 Task: Set up a reminder for the stock market analysis.
Action: Mouse pressed left at (85, 124)
Screenshot: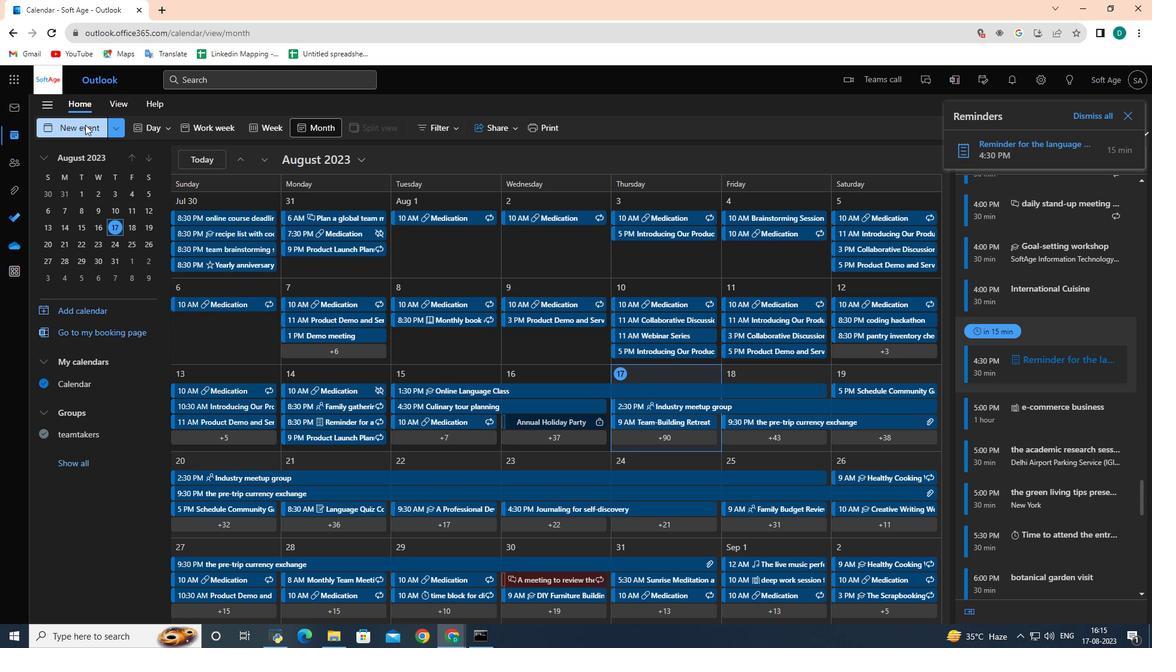
Action: Mouse moved to (339, 202)
Screenshot: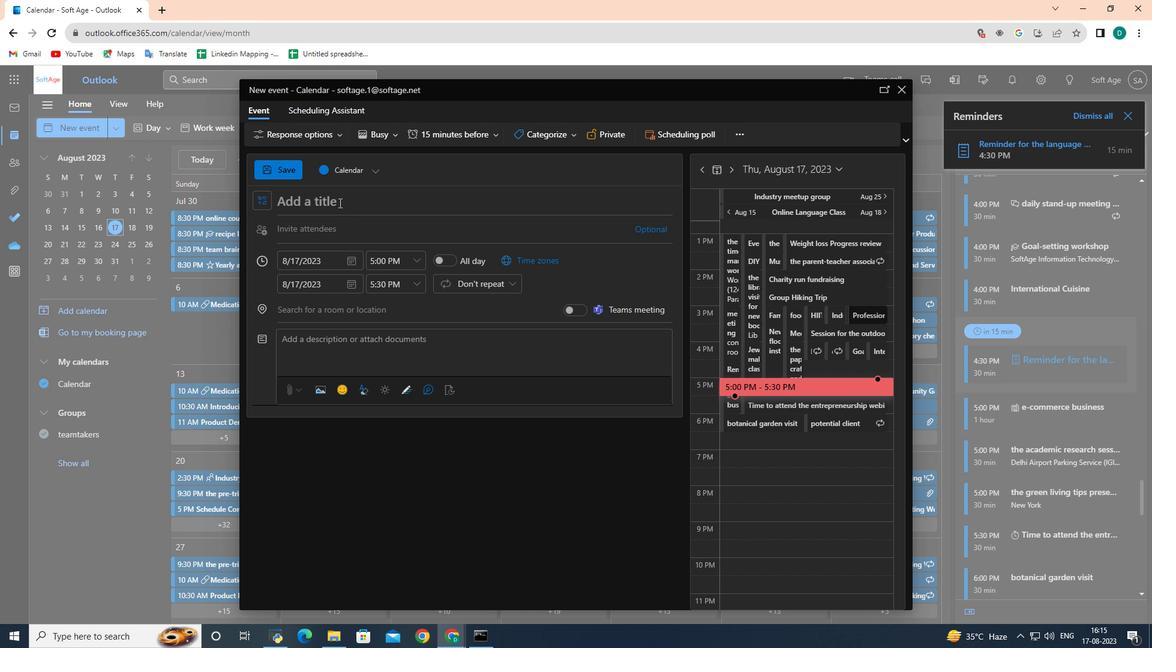 
Action: Mouse pressed left at (339, 202)
Screenshot: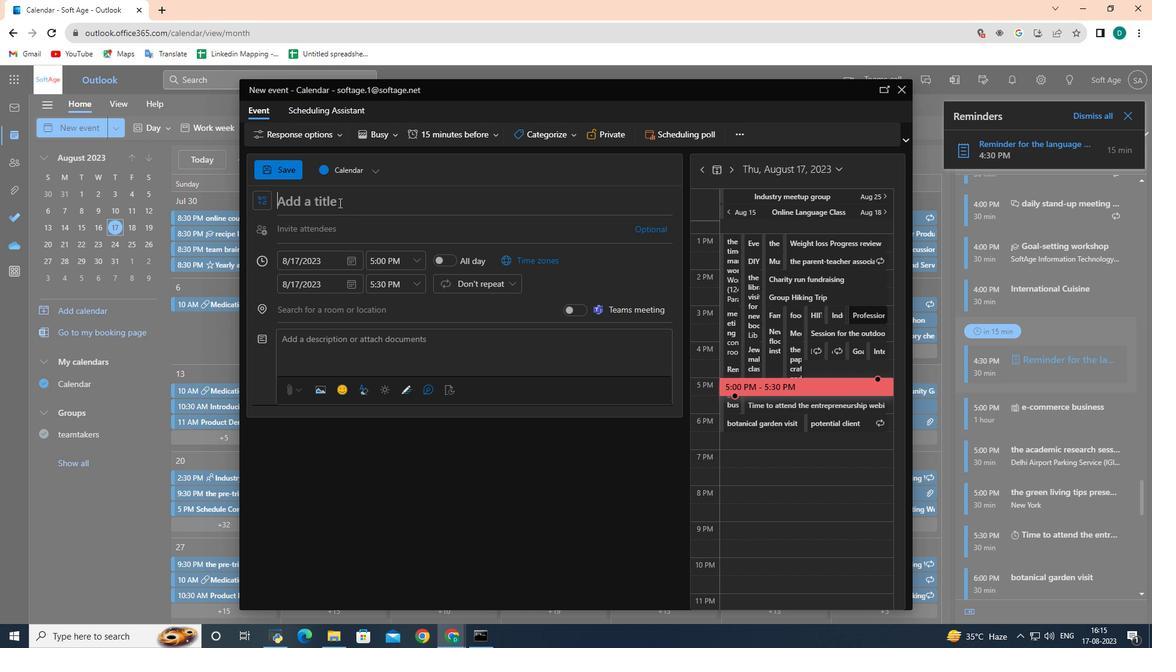 
Action: Key pressed <Key.shift>Time<Key.space><Key.shift>Tracking<Key.space><Key.shift><Key.shift><Key.shift><Key.shift><Key.shift><Key.shift><Key.shift><Key.shift><Key.shift><Key.shift><Key.shift><Key.shift><Key.shift><Key.shift><Key.shift><Key.shift><Key.shift><Key.shift><Key.shift><Key.shift><Key.shift><Key.shift><Key.shift><Key.shift>Analysis
Screenshot: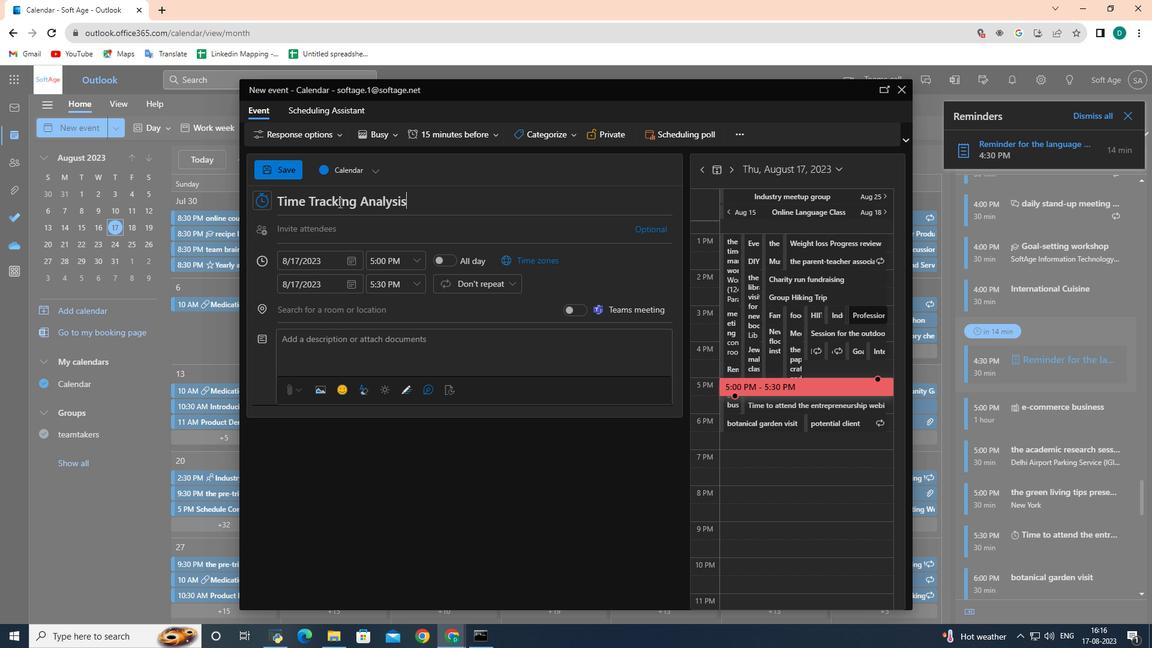 
Action: Mouse moved to (341, 263)
Screenshot: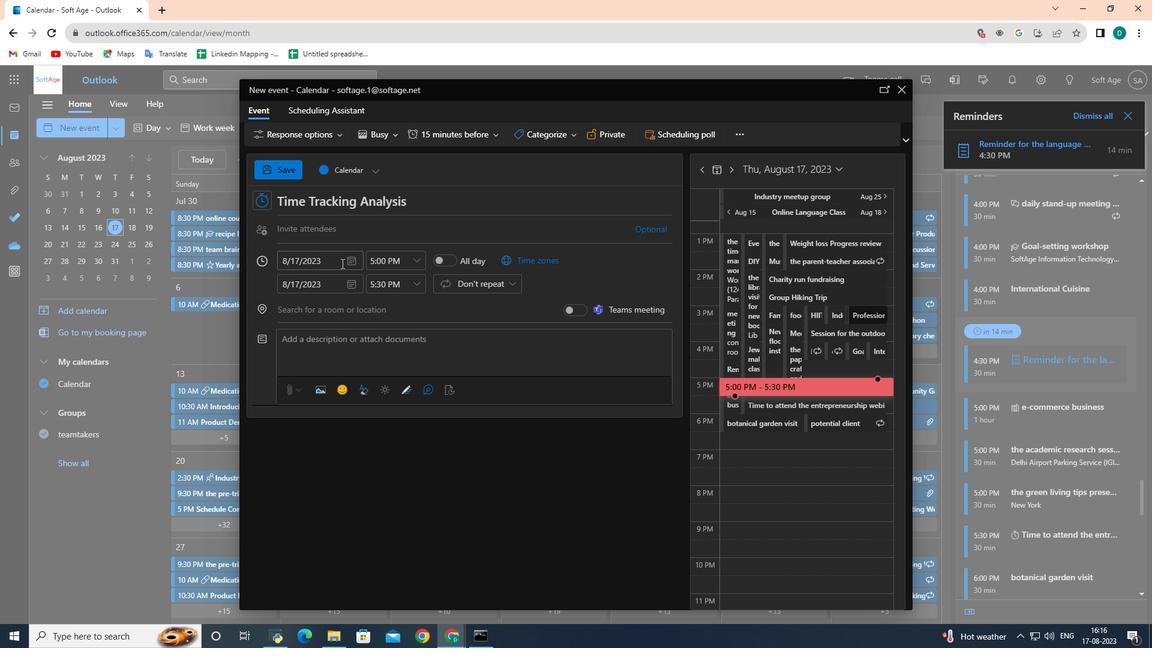 
Action: Mouse pressed left at (341, 263)
Screenshot: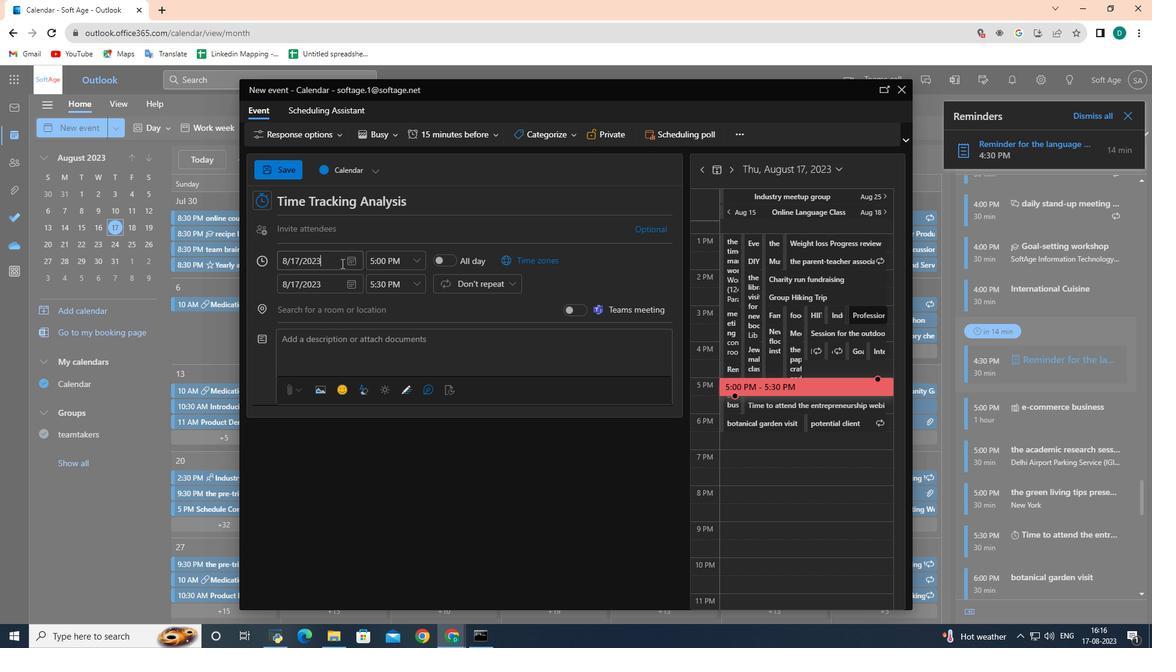 
Action: Mouse moved to (359, 368)
Screenshot: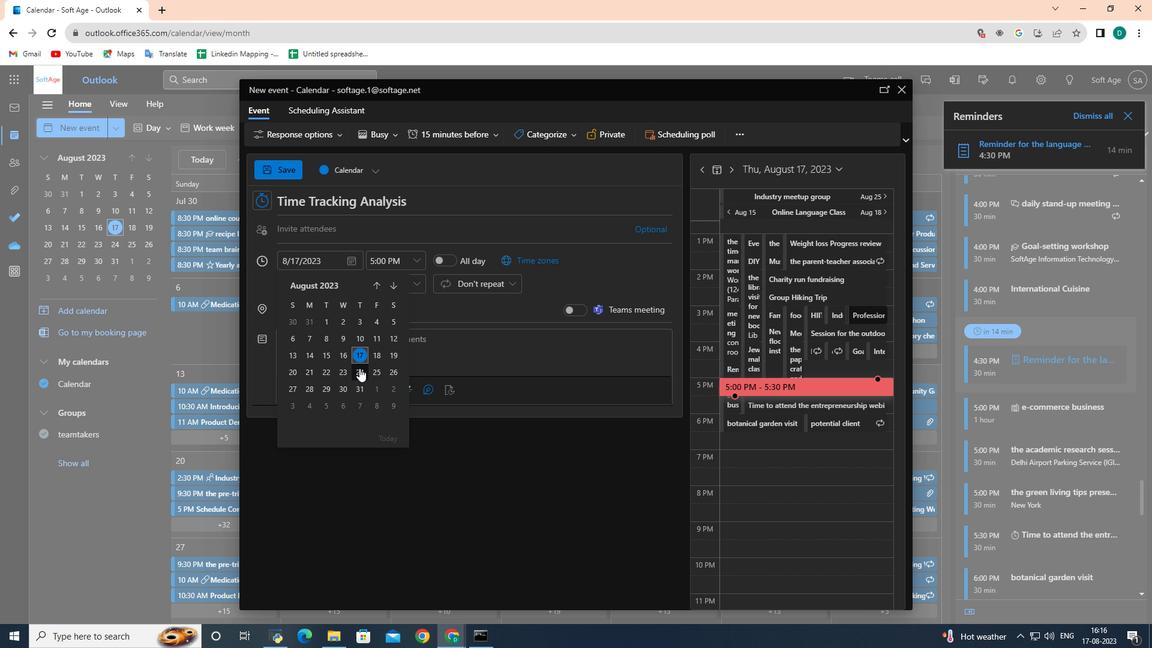 
Action: Mouse pressed left at (359, 368)
Screenshot: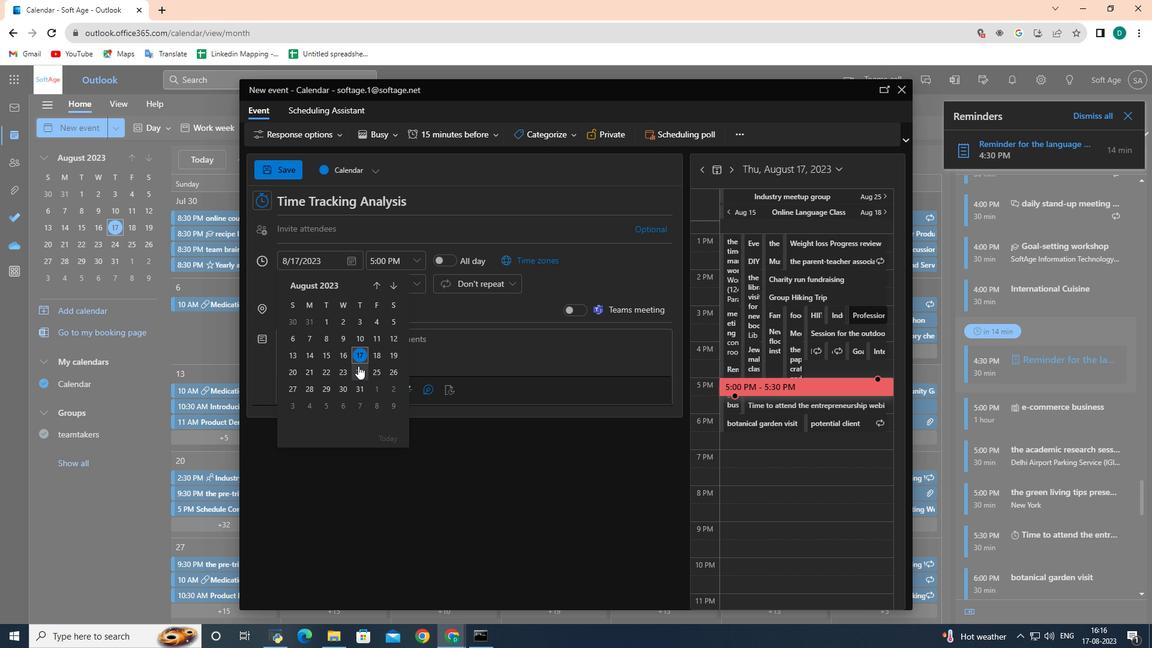 
Action: Mouse moved to (407, 262)
Screenshot: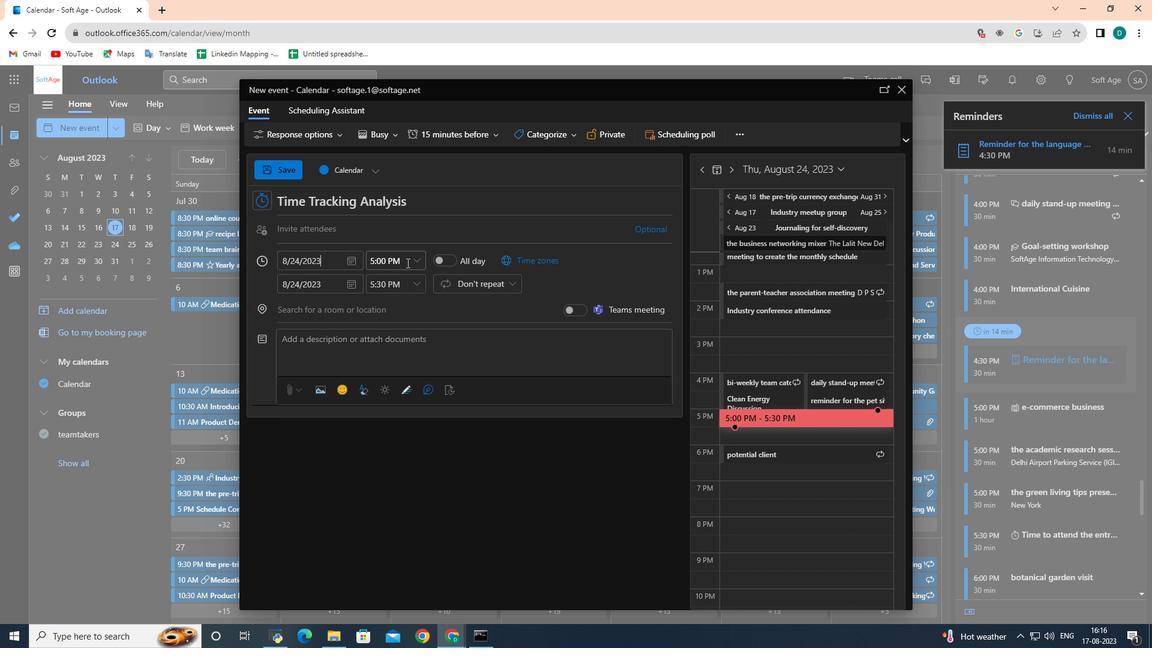 
Action: Mouse pressed left at (407, 262)
Screenshot: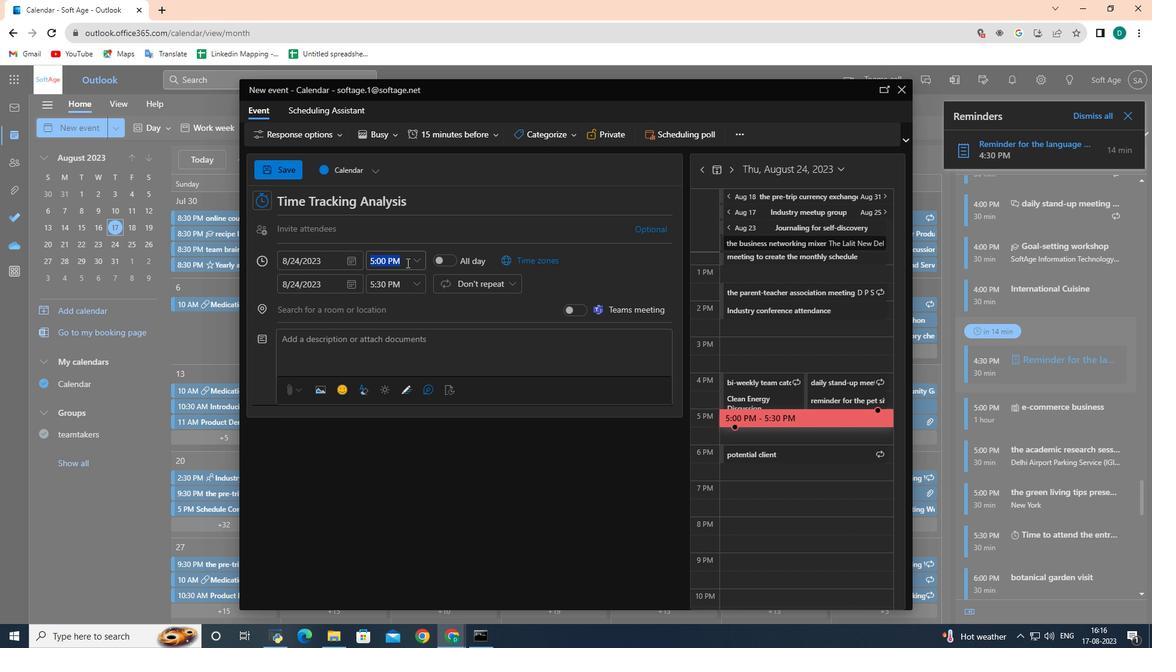 
Action: Mouse moved to (414, 265)
Screenshot: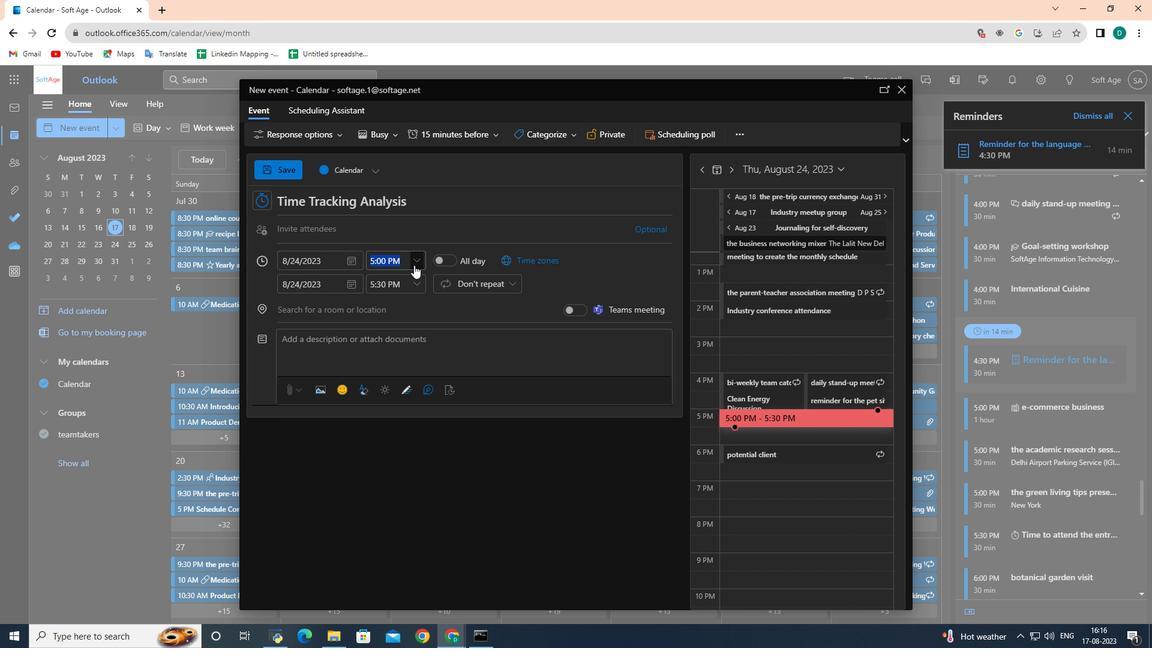 
Action: Mouse pressed left at (414, 265)
Screenshot: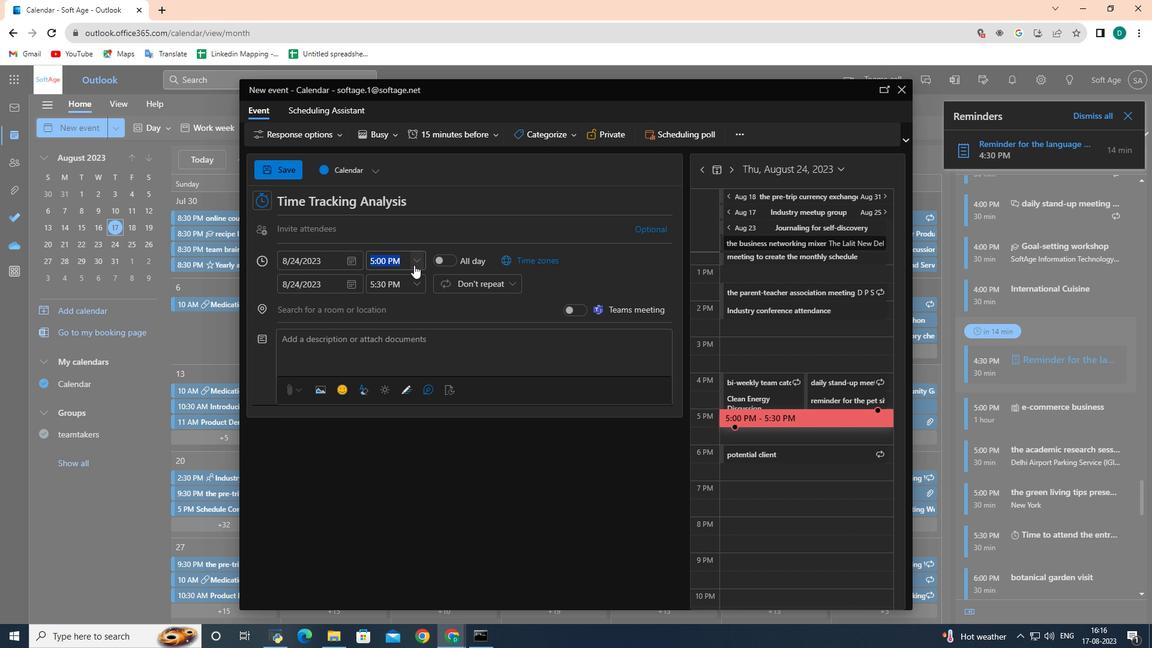 
Action: Mouse moved to (396, 347)
Screenshot: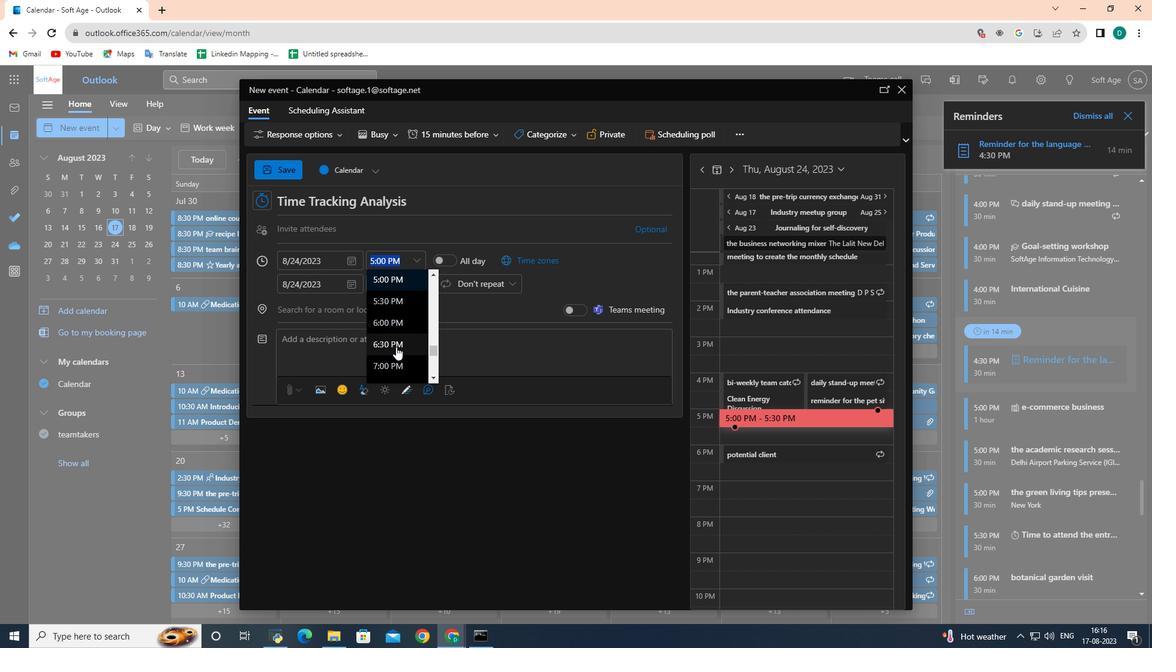 
Action: Mouse pressed left at (396, 347)
Screenshot: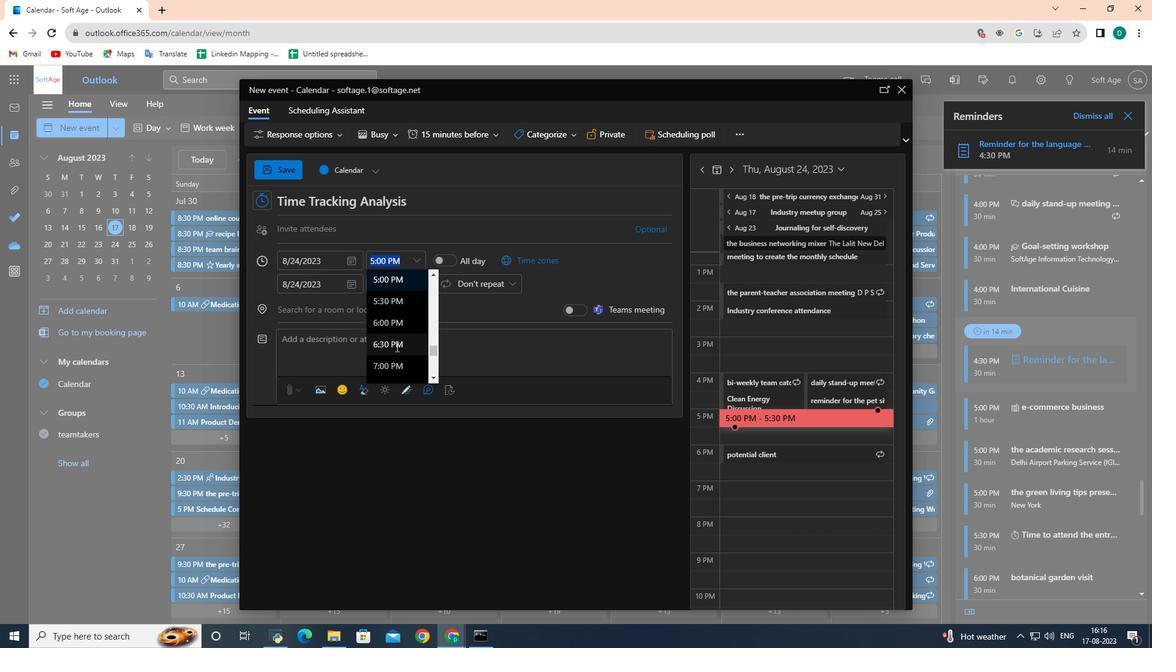 
Action: Mouse moved to (413, 285)
Screenshot: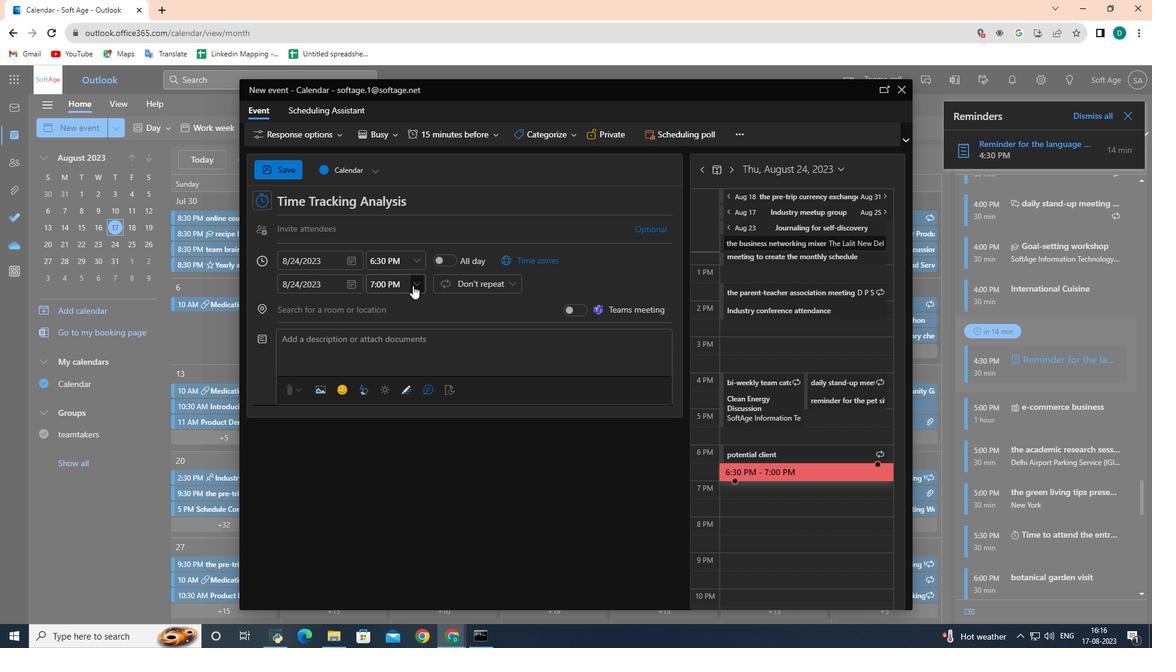 
Action: Mouse pressed left at (413, 285)
Screenshot: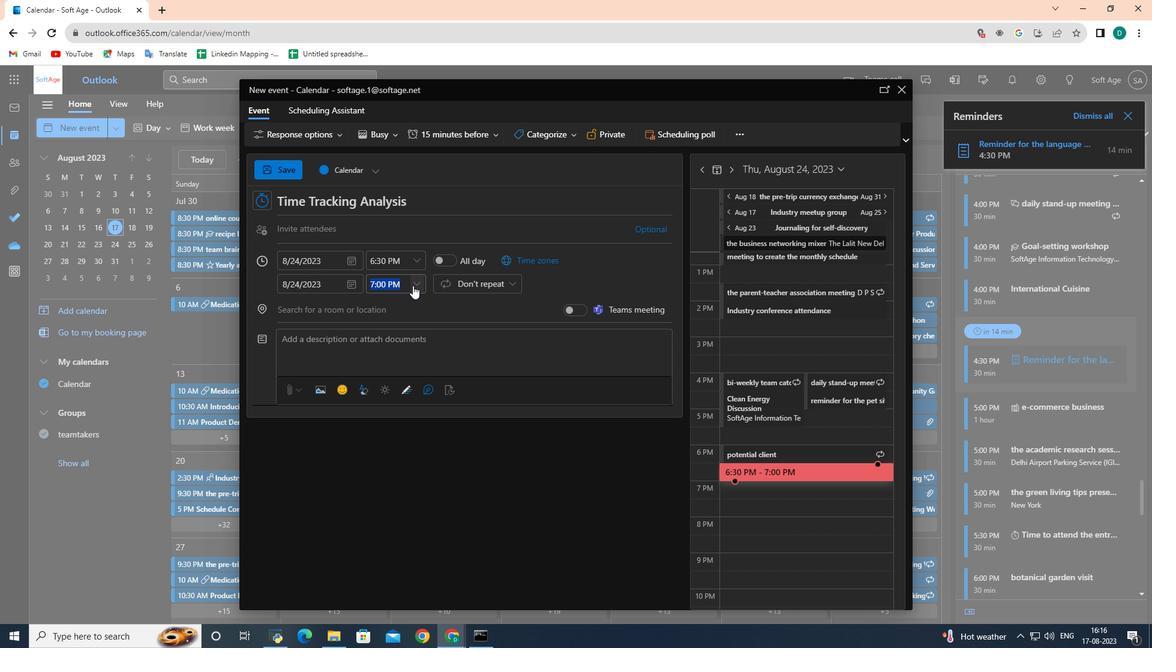 
Action: Mouse moved to (401, 350)
Screenshot: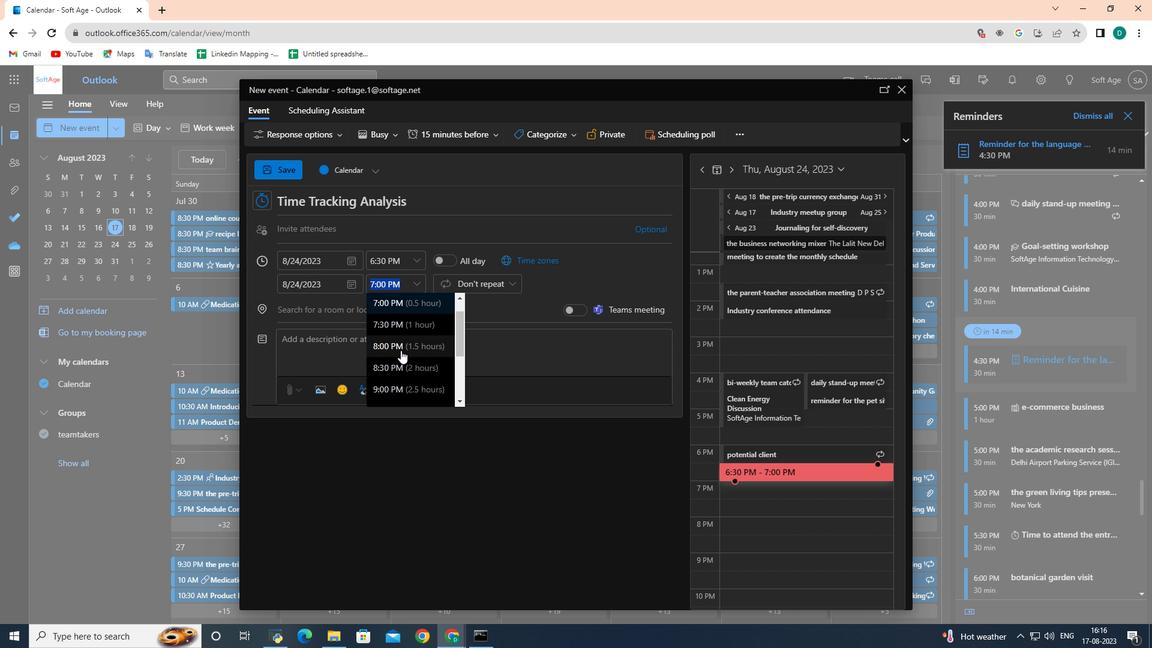 
Action: Mouse pressed left at (401, 350)
Screenshot: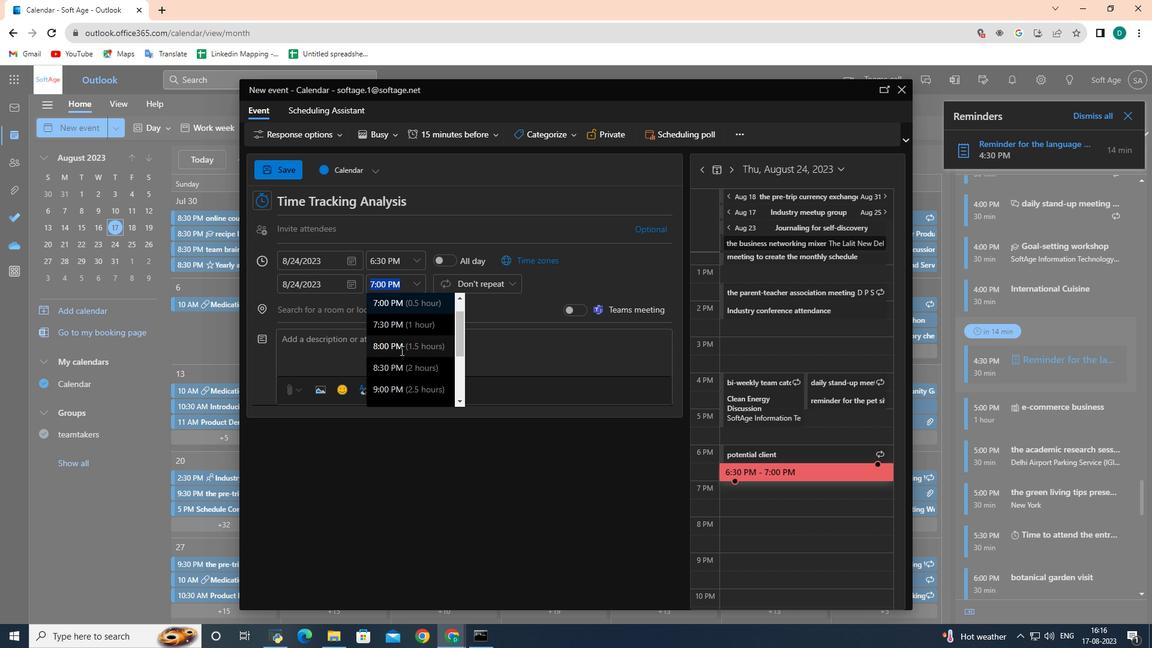 
Action: Mouse moved to (402, 355)
Screenshot: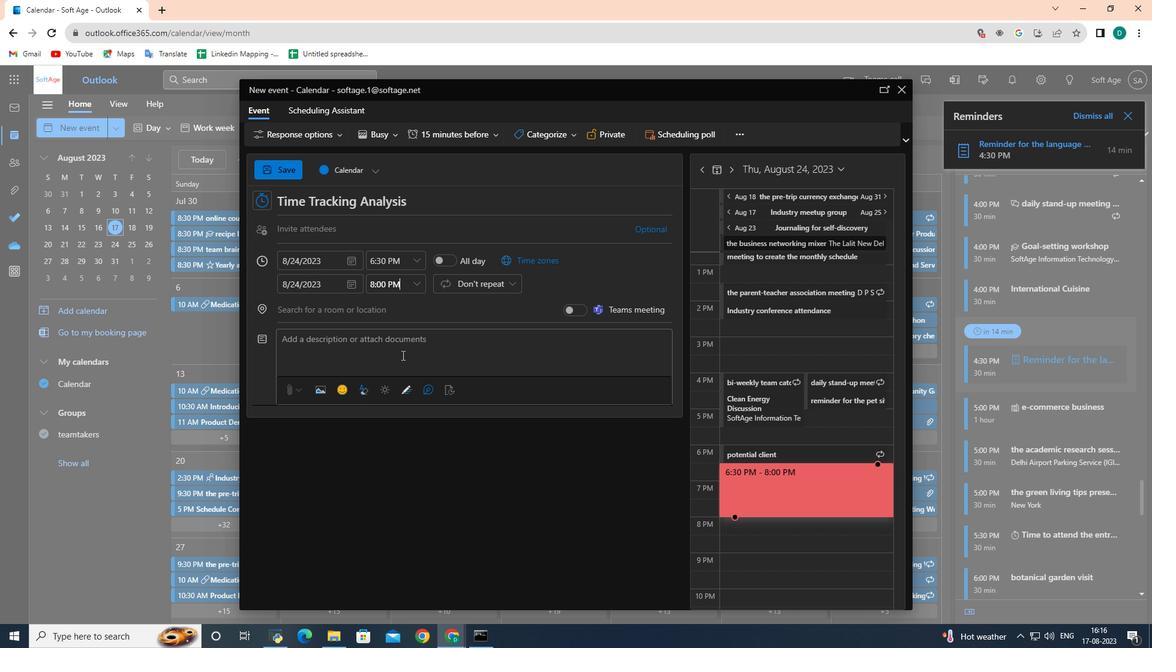 
Action: Mouse pressed left at (402, 355)
Screenshot: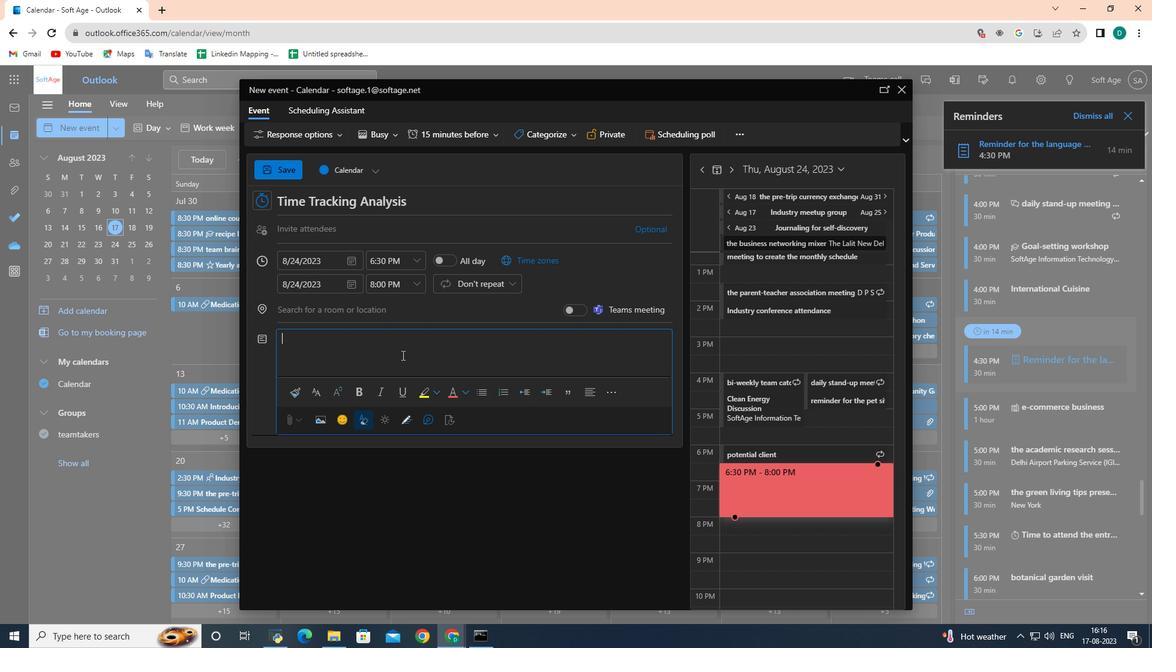 
Action: Key pressed <Key.shift>Analyze<Key.space>time<Key.space>tracking<Key.space>data<Key.space>toidentify<Key.space>trends<Key.space>and<Key.space>insights
Screenshot: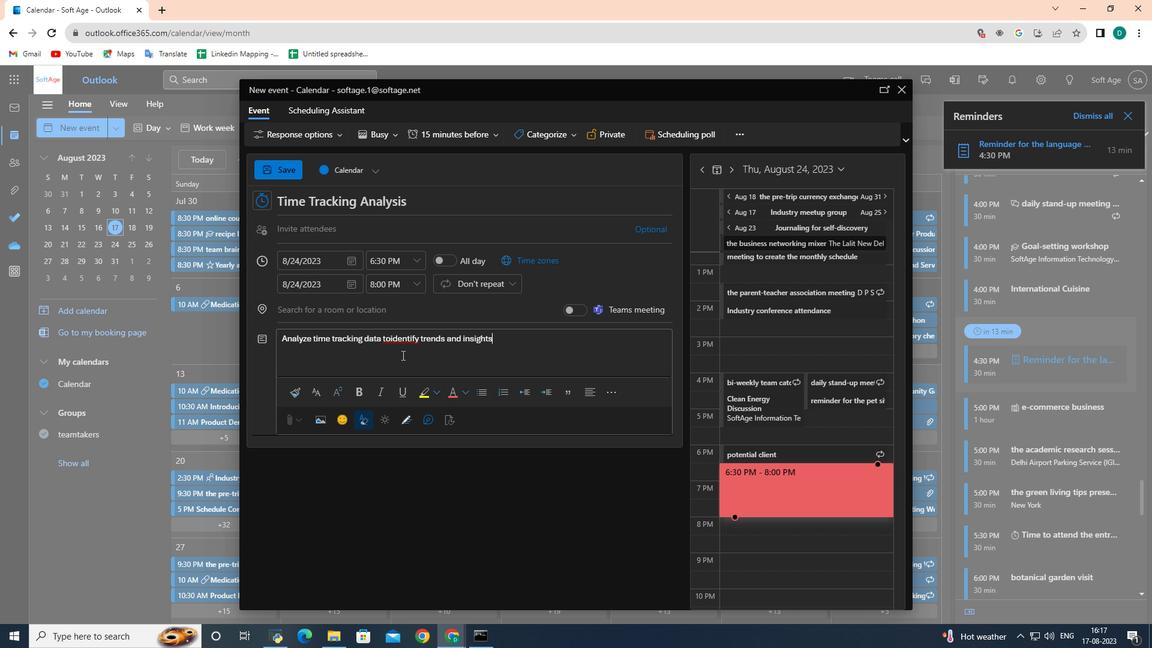 
Action: Mouse moved to (390, 342)
Screenshot: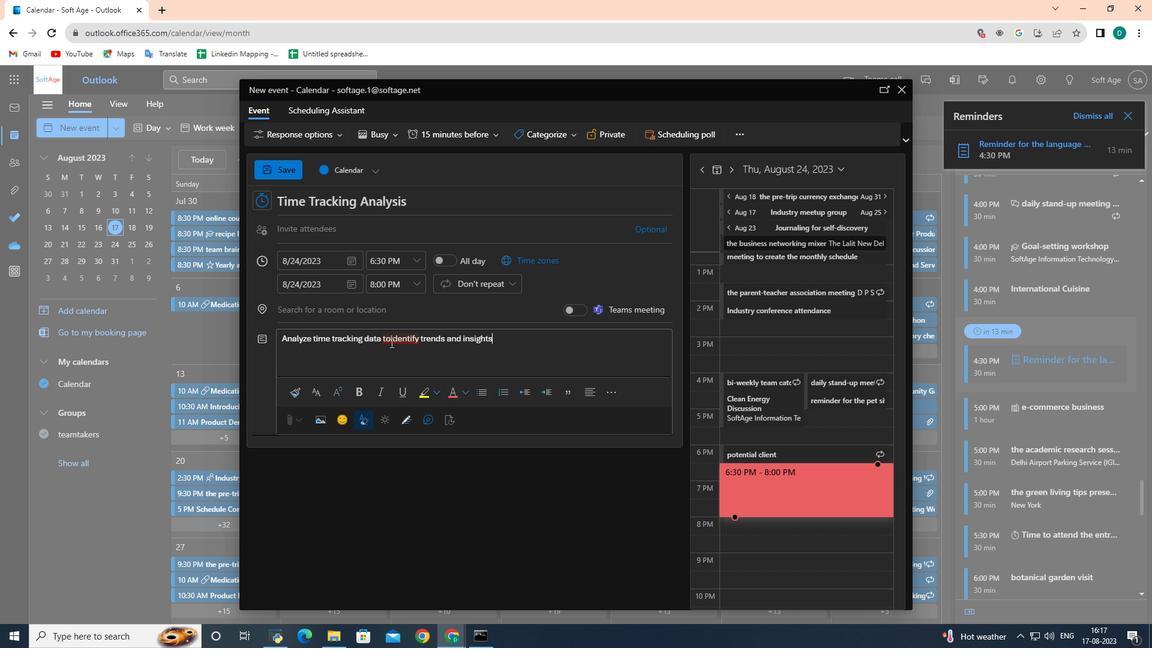 
Action: Mouse pressed left at (390, 342)
Screenshot: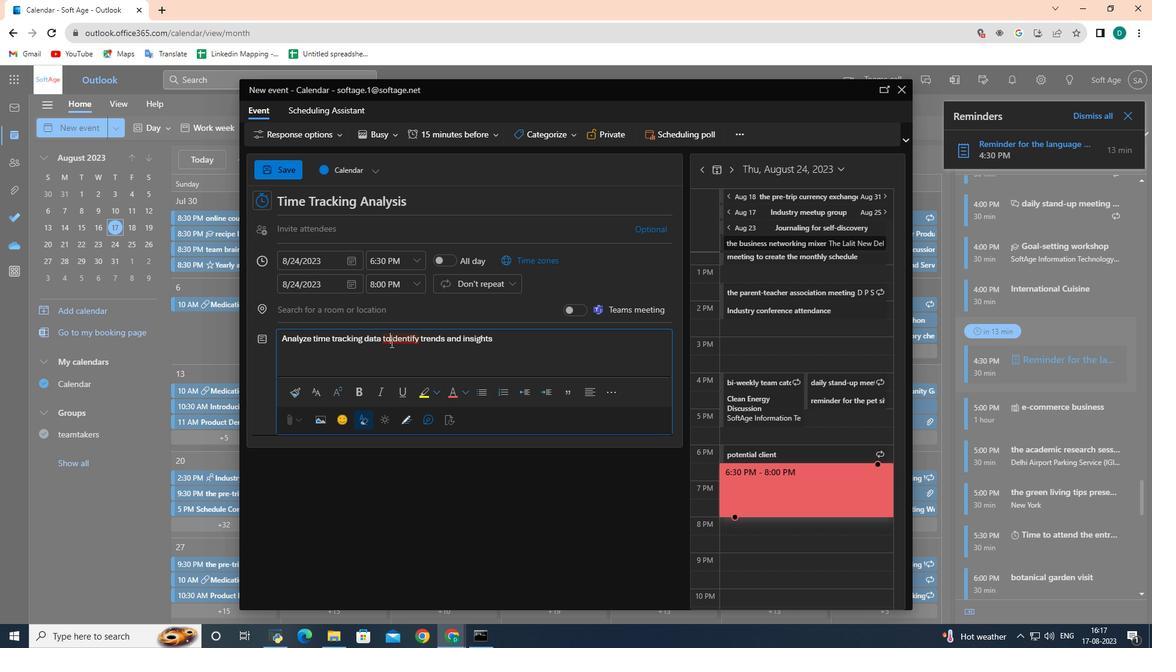 
Action: Key pressed <Key.space>
Screenshot: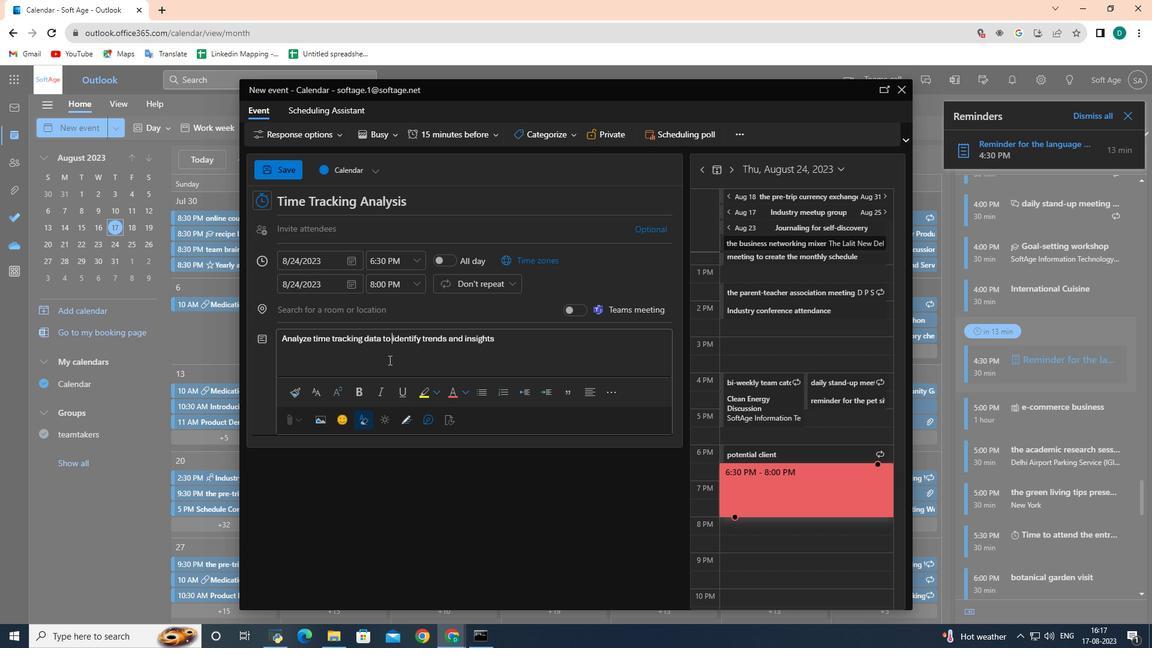
Action: Mouse moved to (491, 134)
Screenshot: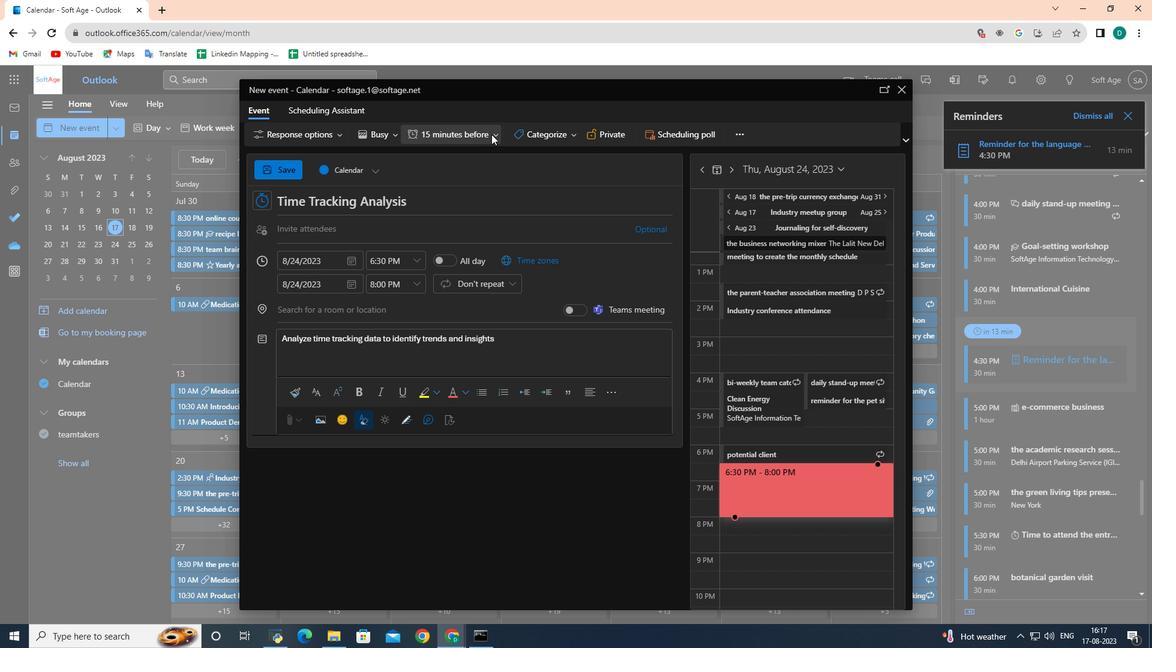 
Action: Mouse pressed left at (491, 134)
Screenshot: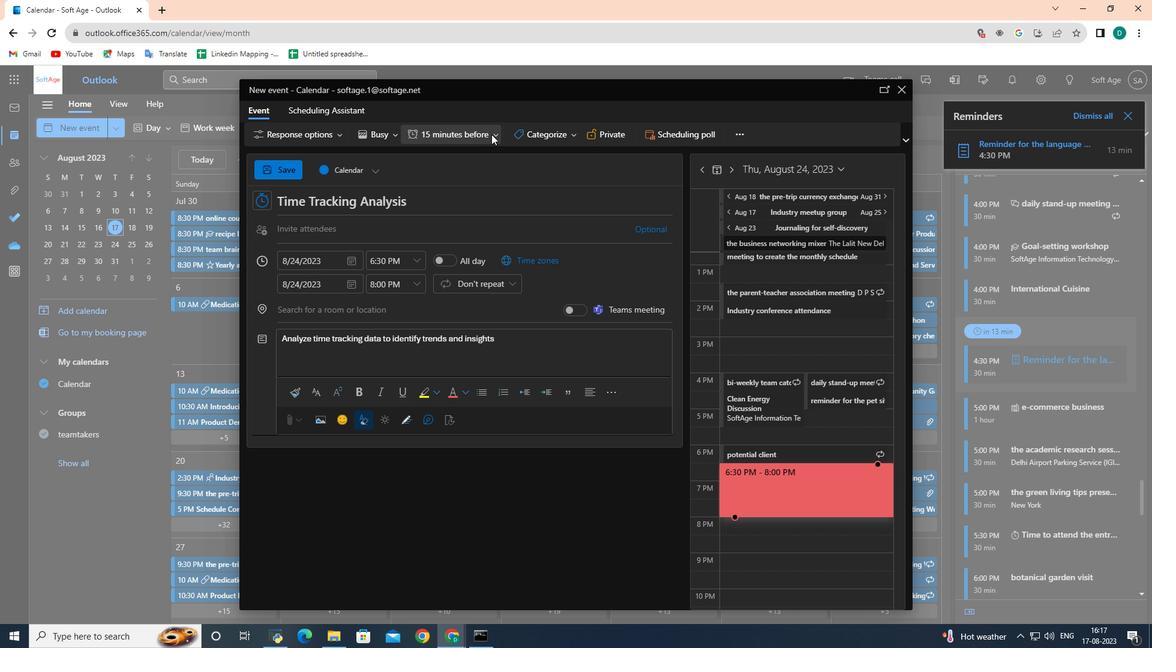 
Action: Mouse moved to (474, 250)
Screenshot: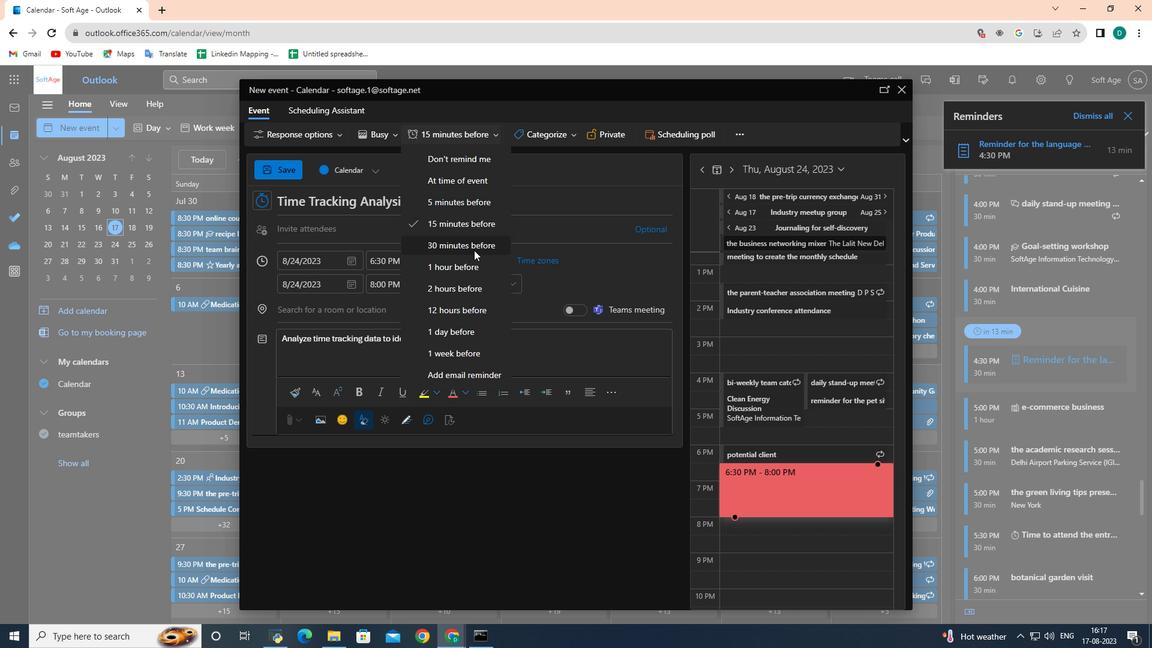 
Action: Mouse pressed left at (474, 250)
Screenshot: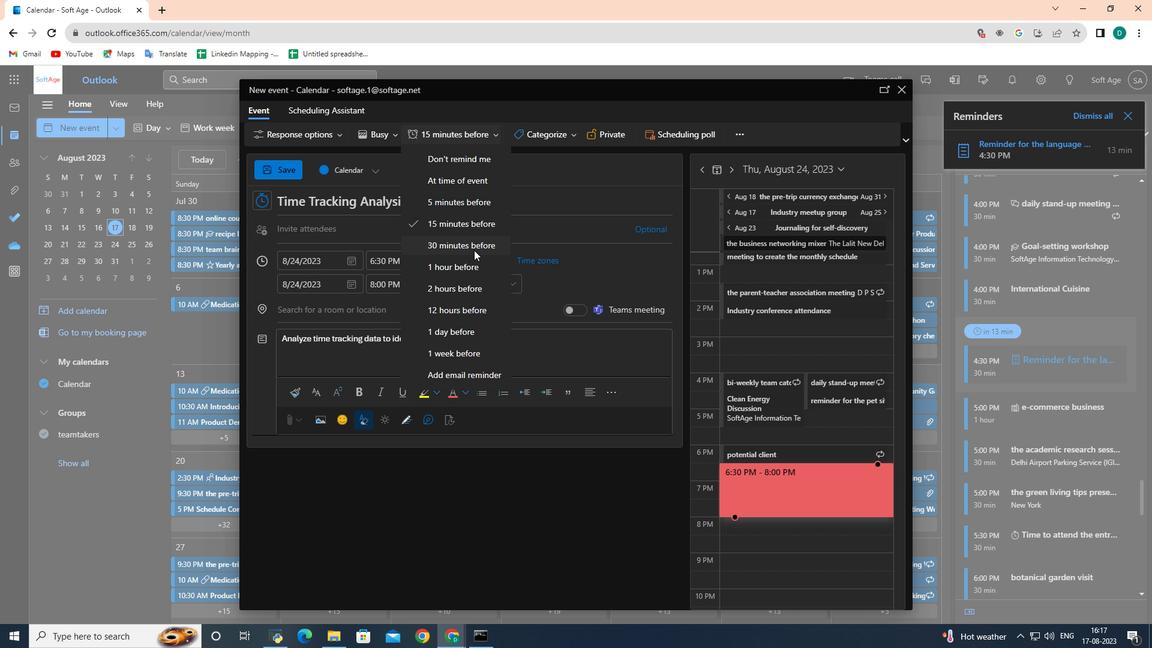 
Action: Mouse moved to (273, 165)
Screenshot: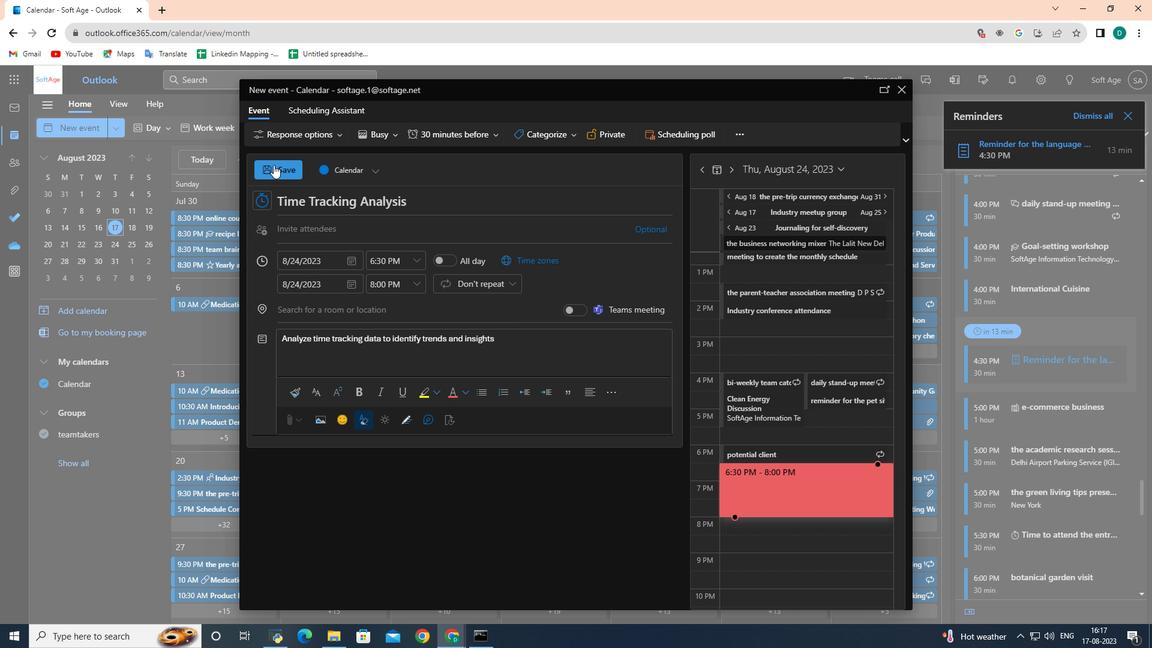 
Action: Mouse pressed left at (273, 165)
Screenshot: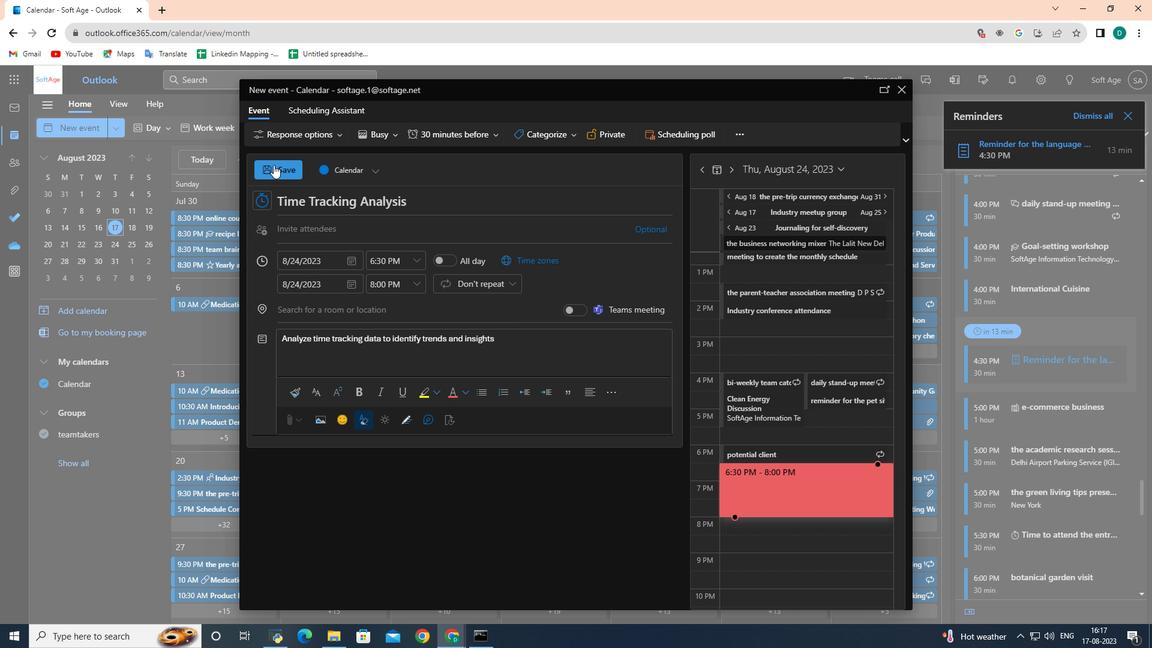 
